 Task: Create a section Code Champions and in the section, add a milestone Website Optimization in the project TransportWorks.
Action: Mouse pressed left at (20, 63)
Screenshot: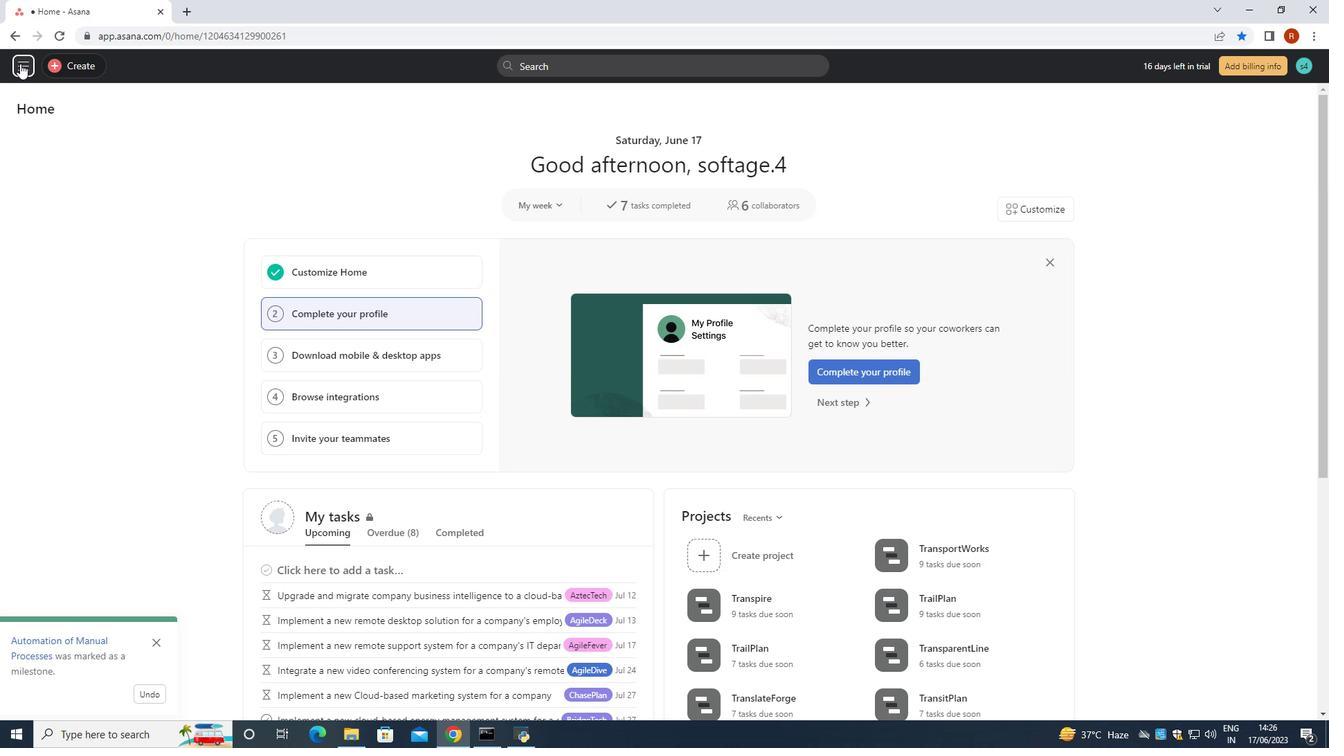 
Action: Mouse moved to (70, 103)
Screenshot: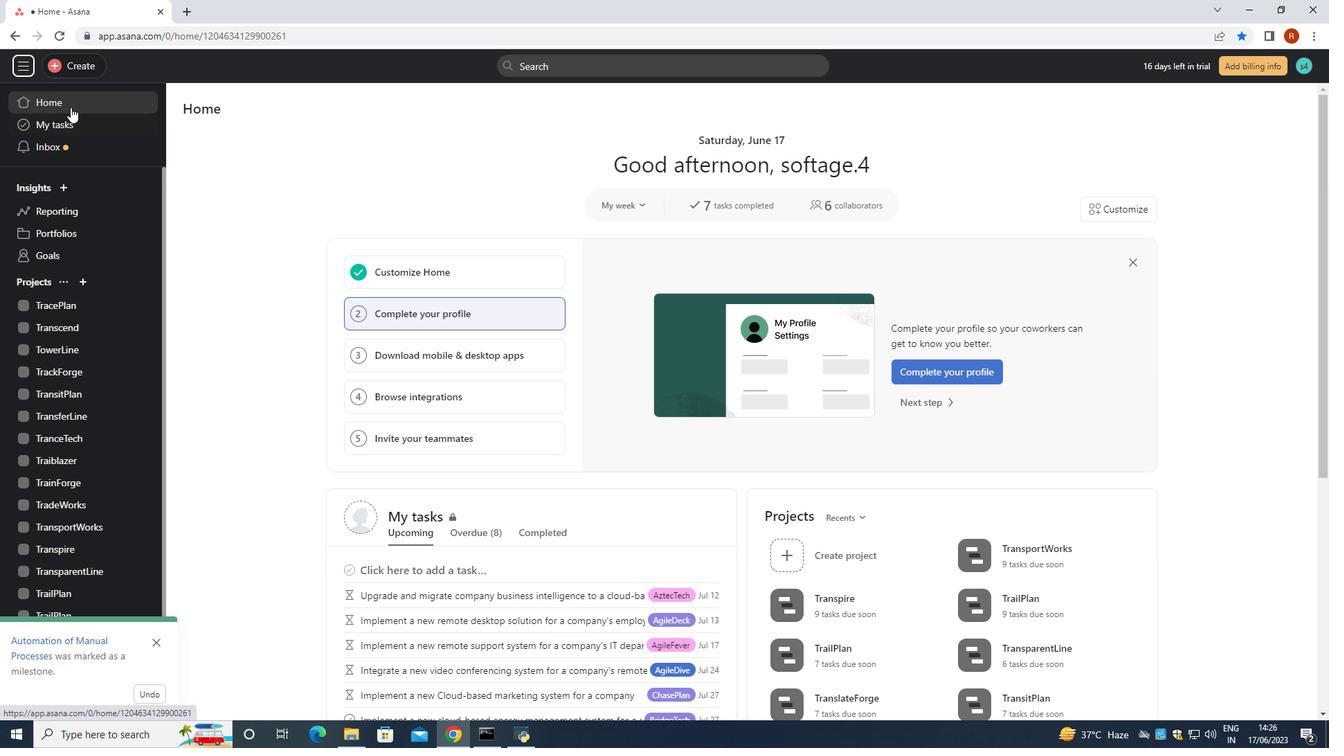 
Action: Mouse pressed left at (70, 103)
Screenshot: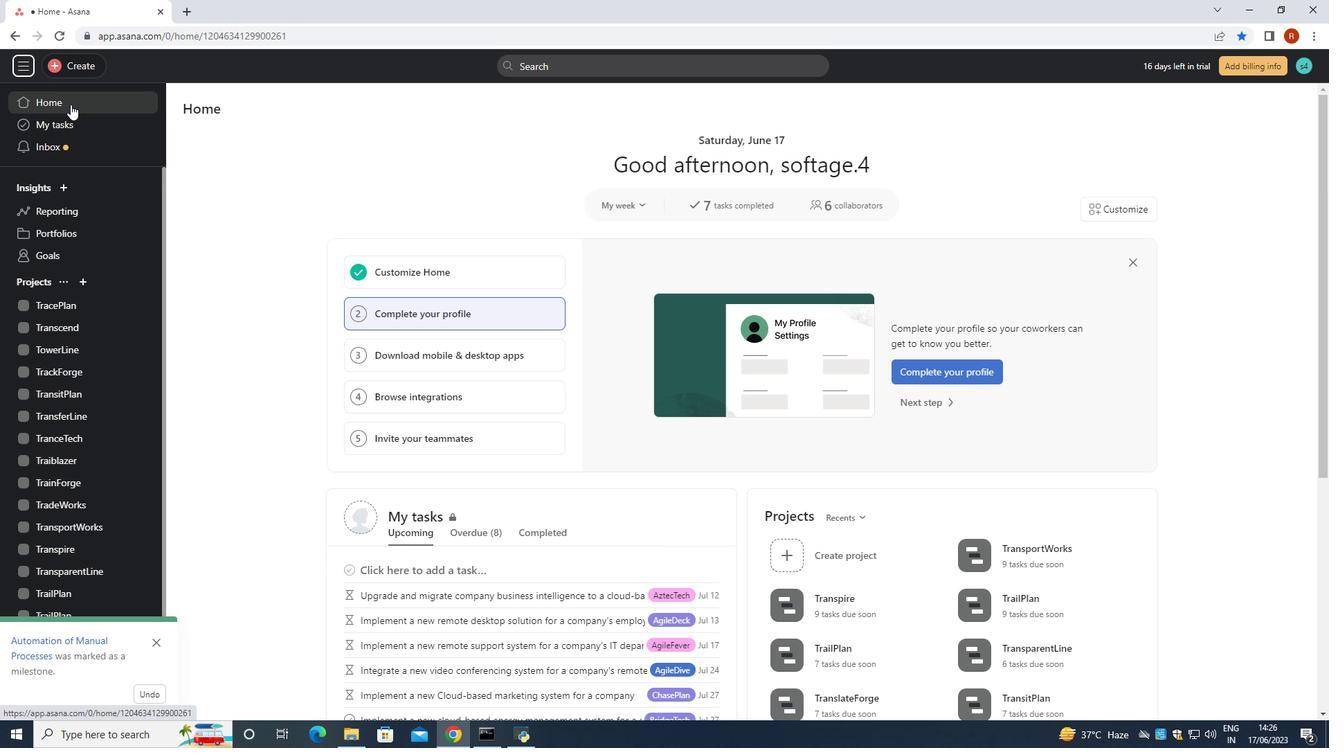 
Action: Mouse moved to (76, 522)
Screenshot: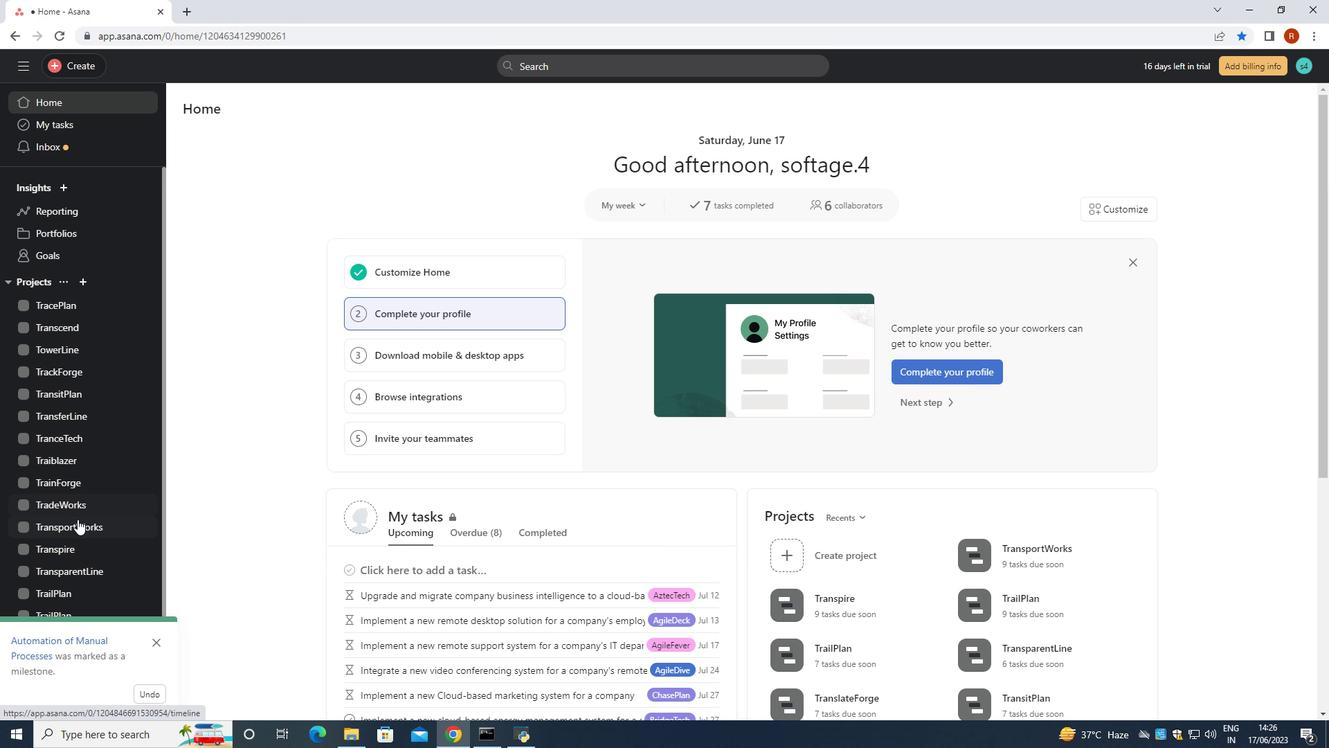 
Action: Mouse pressed left at (76, 522)
Screenshot: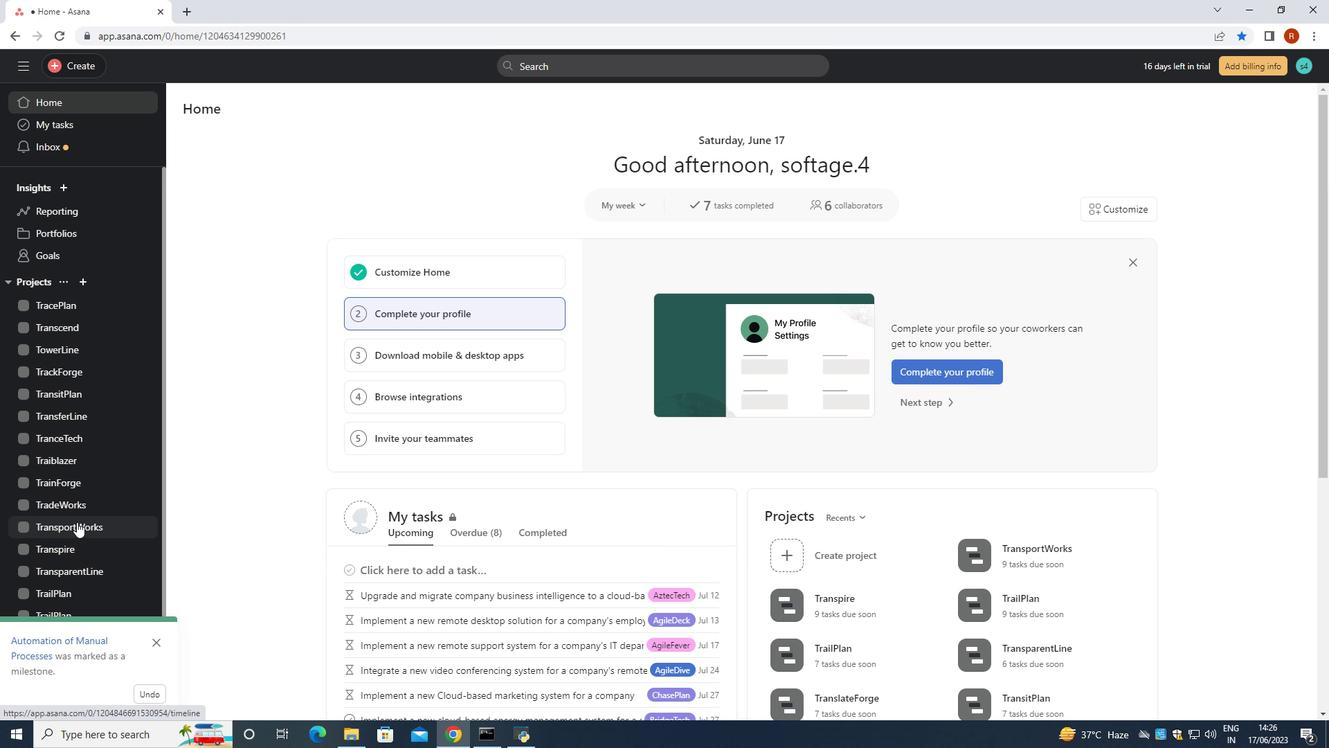 
Action: Mouse moved to (355, 615)
Screenshot: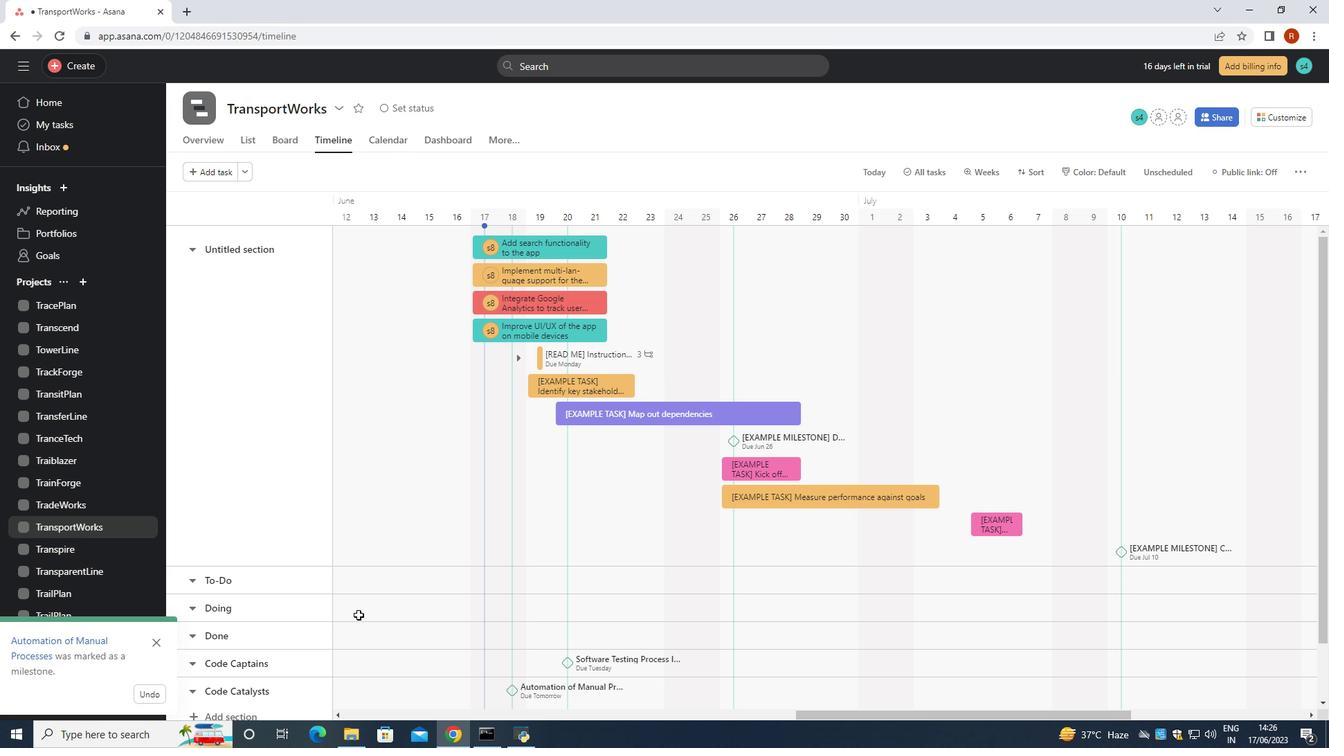 
Action: Mouse scrolled (355, 615) with delta (0, 0)
Screenshot: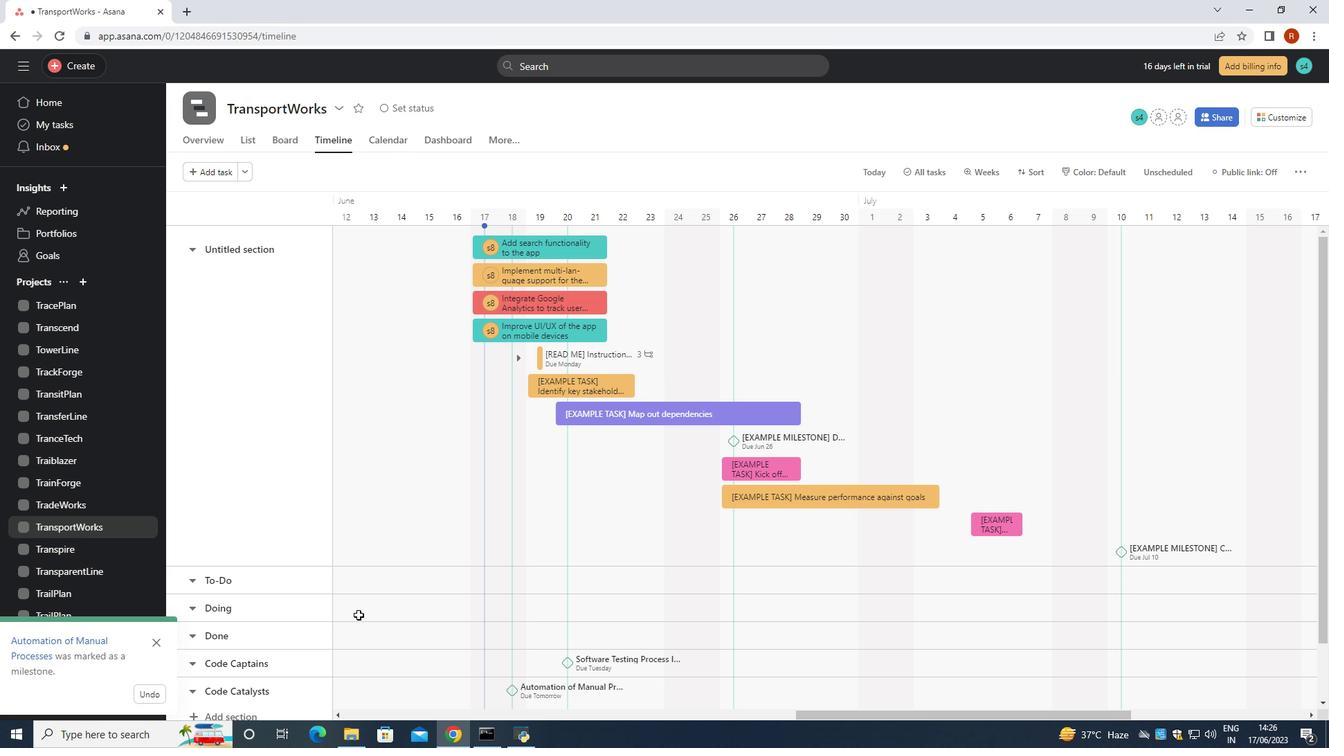 
Action: Mouse moved to (349, 615)
Screenshot: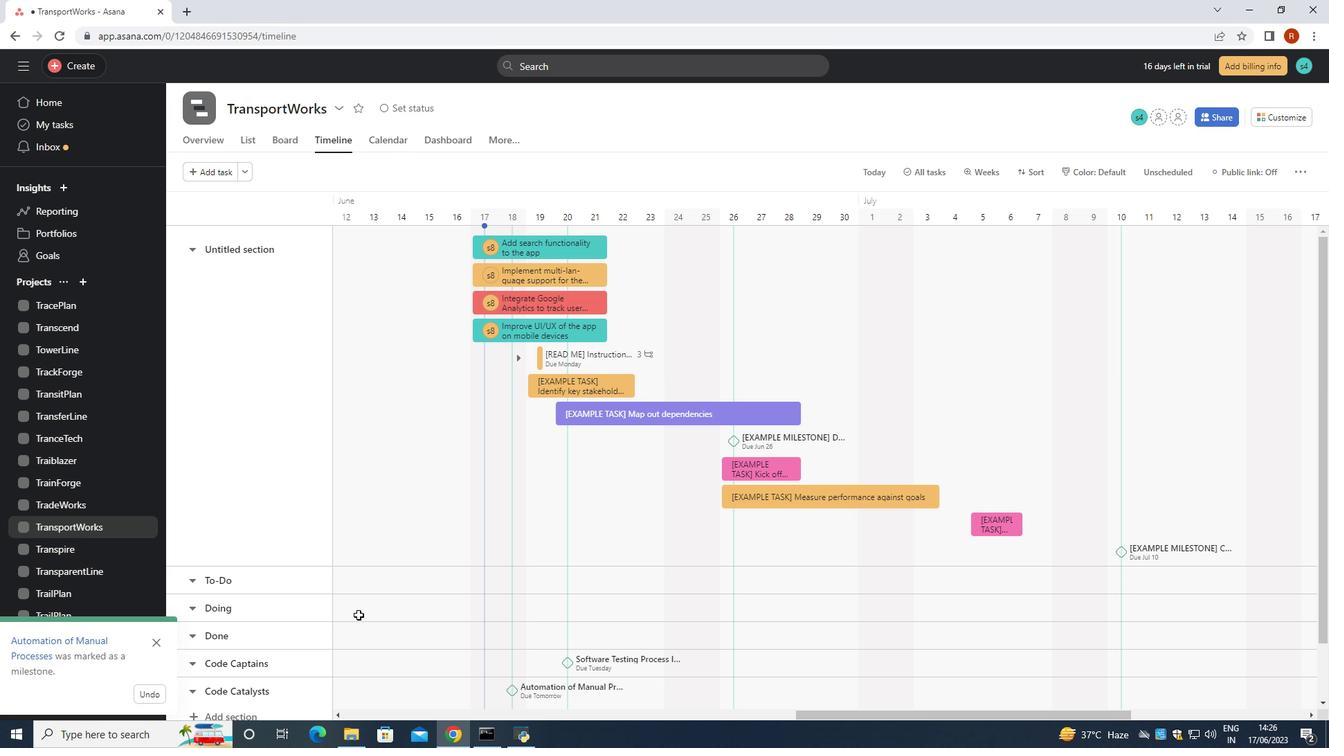 
Action: Mouse scrolled (349, 614) with delta (0, 0)
Screenshot: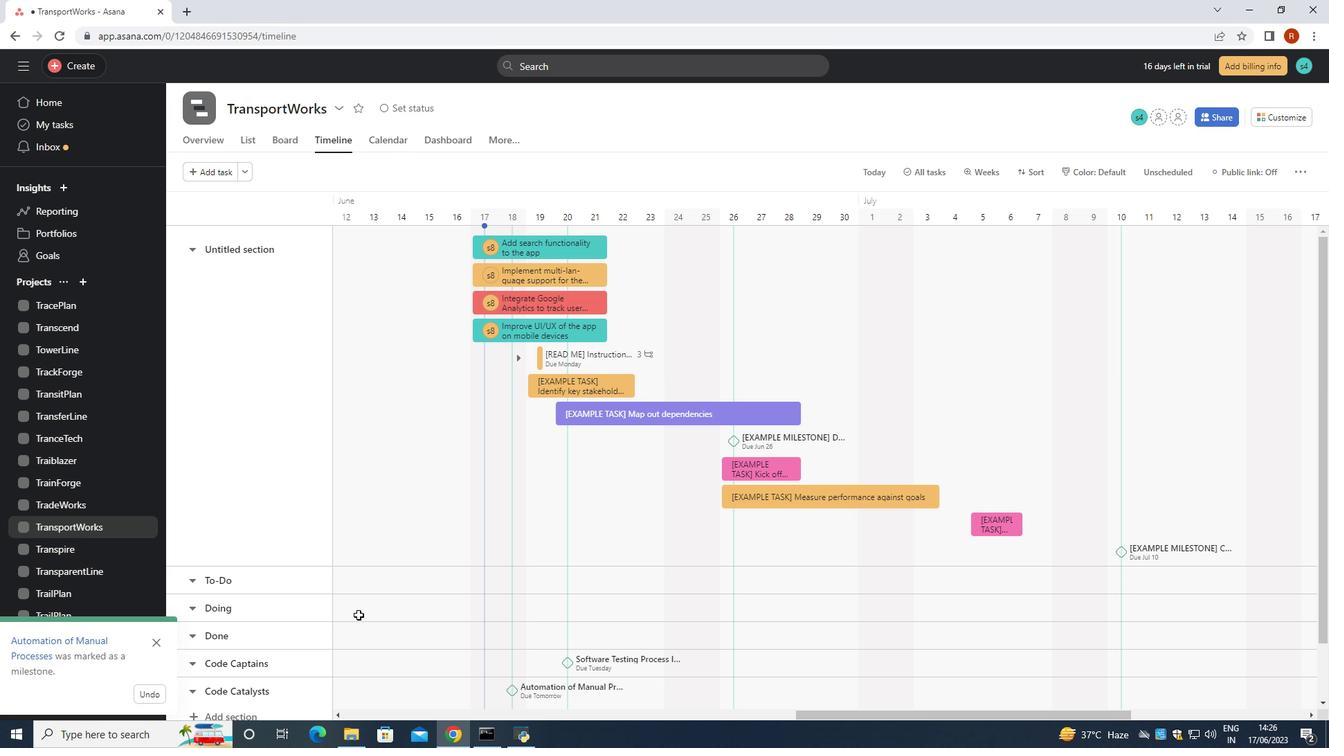 
Action: Mouse moved to (342, 612)
Screenshot: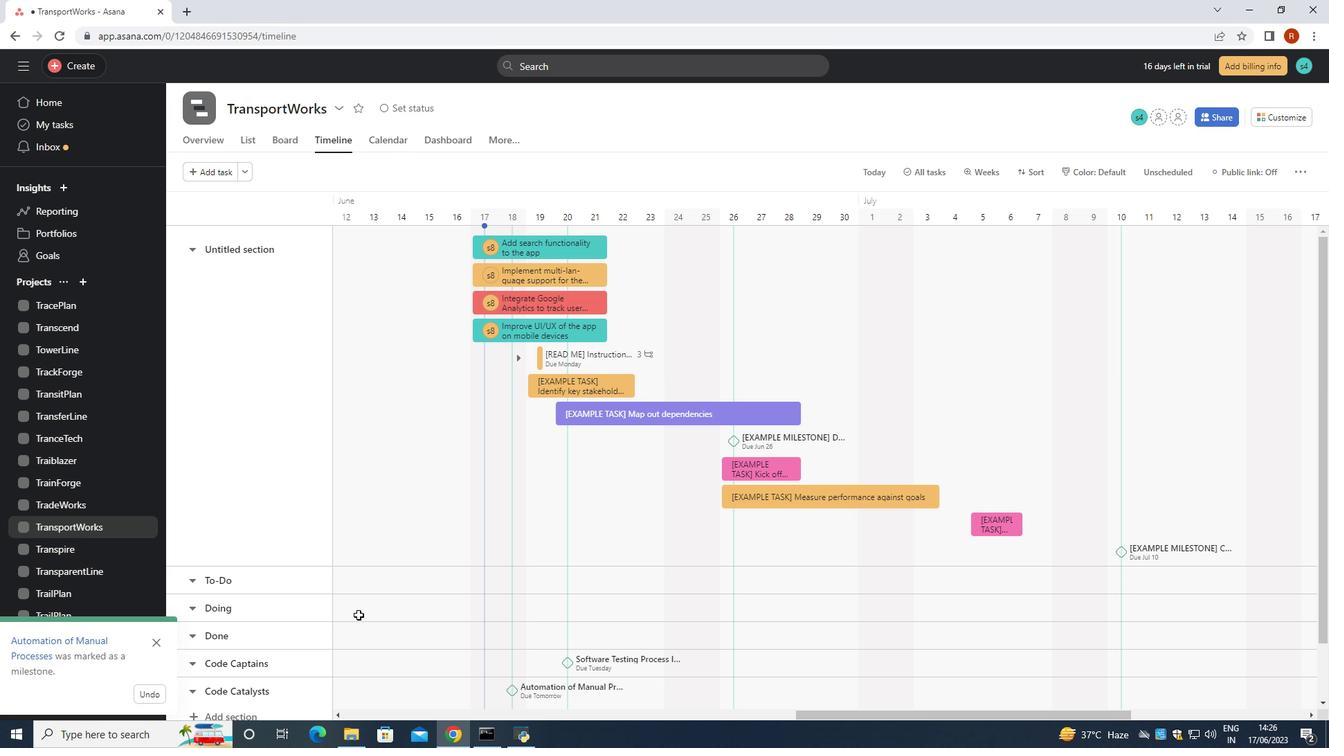 
Action: Mouse scrolled (342, 611) with delta (0, 0)
Screenshot: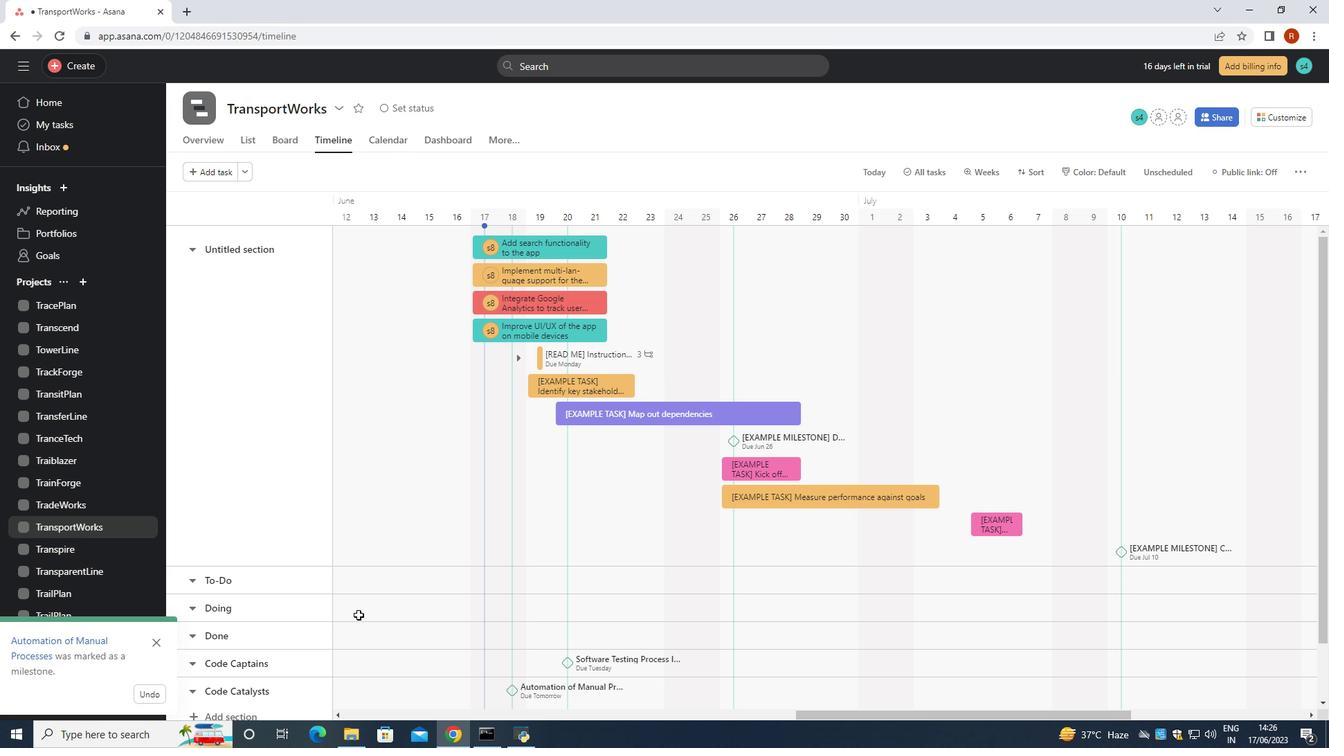 
Action: Mouse moved to (330, 608)
Screenshot: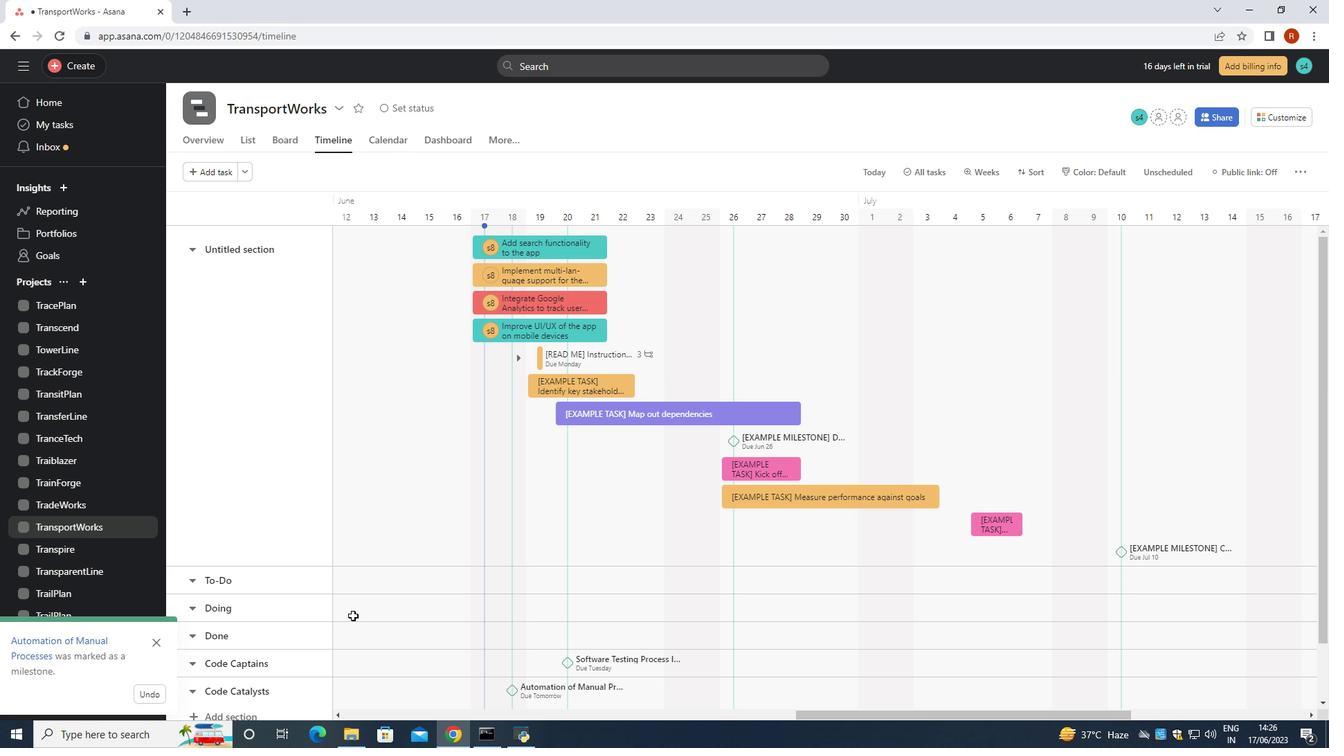 
Action: Mouse scrolled (331, 608) with delta (0, 0)
Screenshot: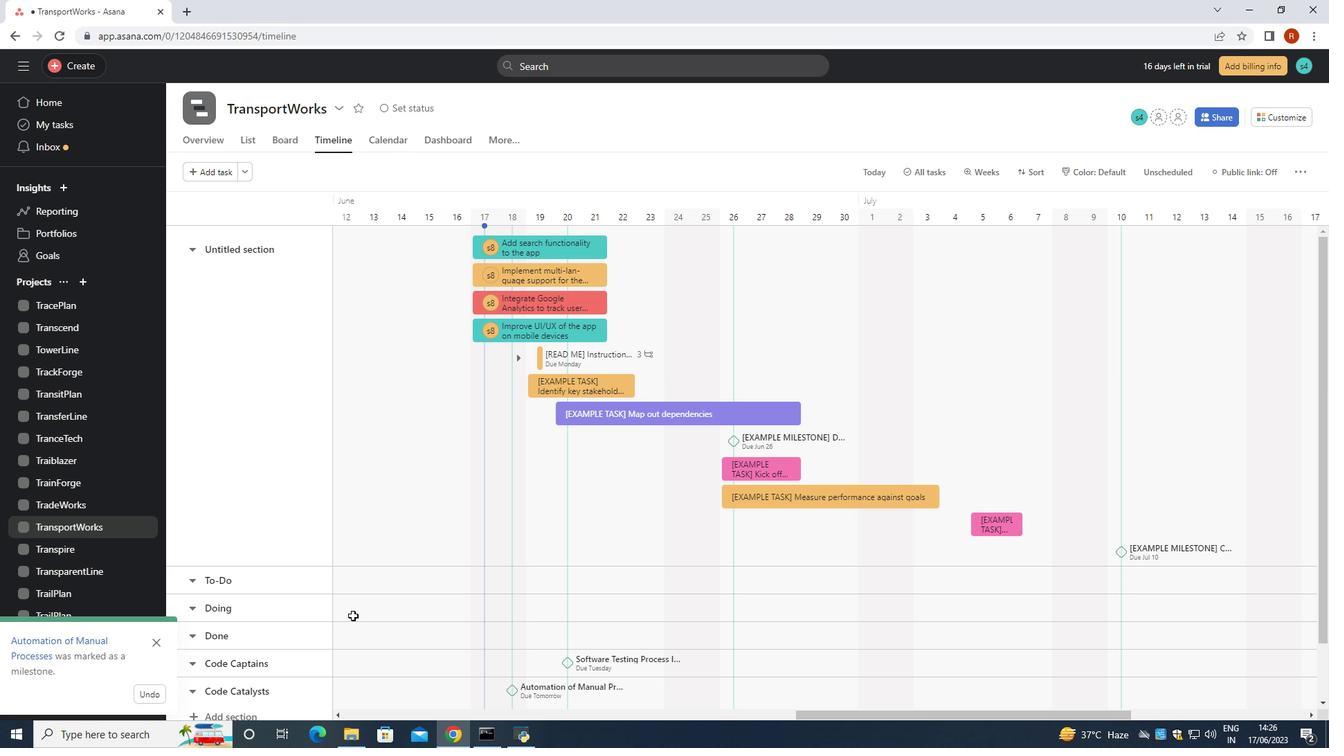 
Action: Mouse moved to (246, 646)
Screenshot: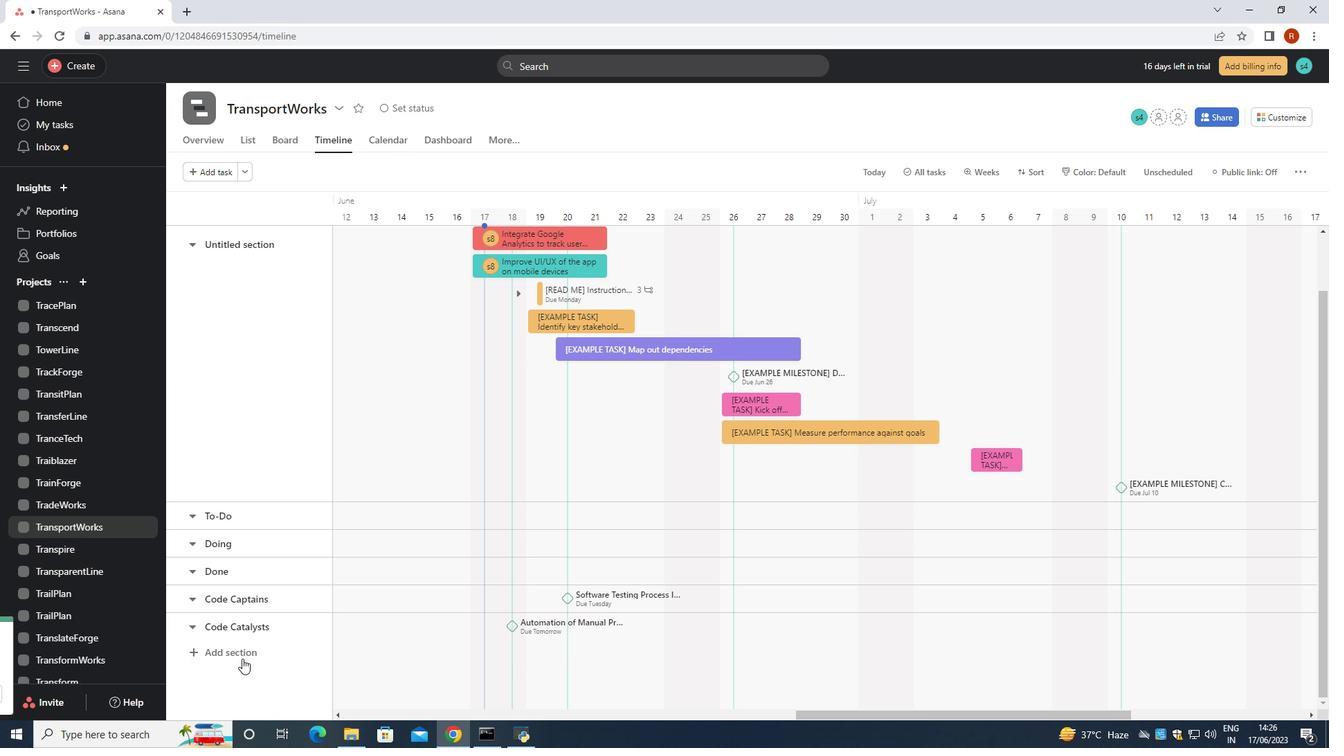 
Action: Mouse pressed left at (246, 646)
Screenshot: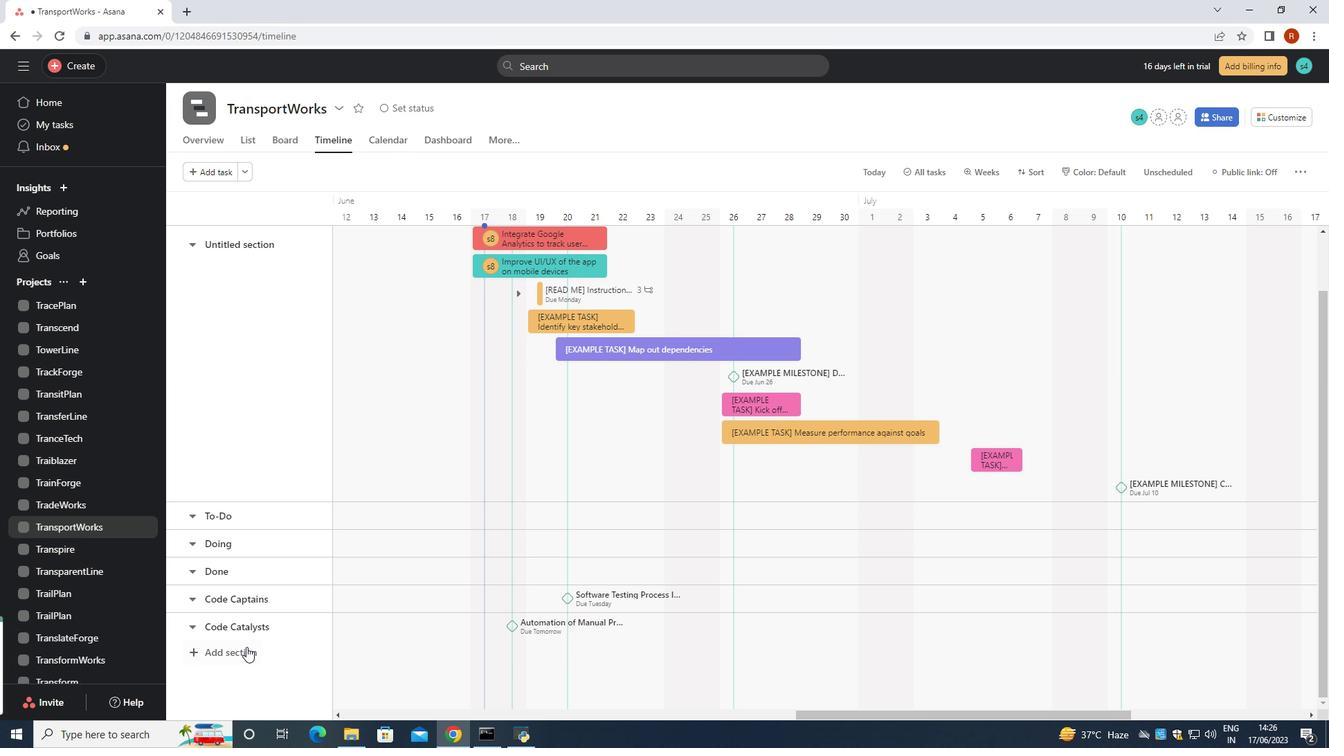 
Action: Mouse moved to (708, 527)
Screenshot: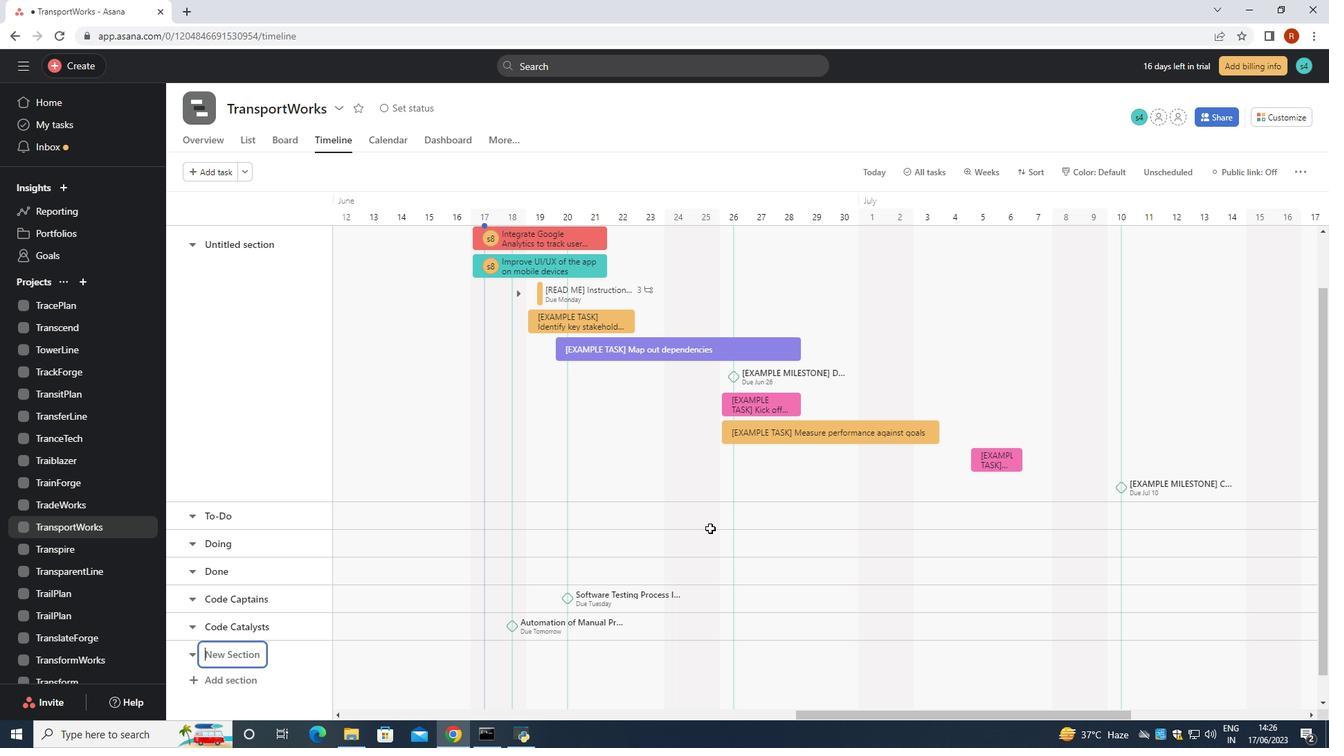 
Action: Key pressed <Key.shift>Code<Key.space><Key.shift>Champions<Key.space>
Screenshot: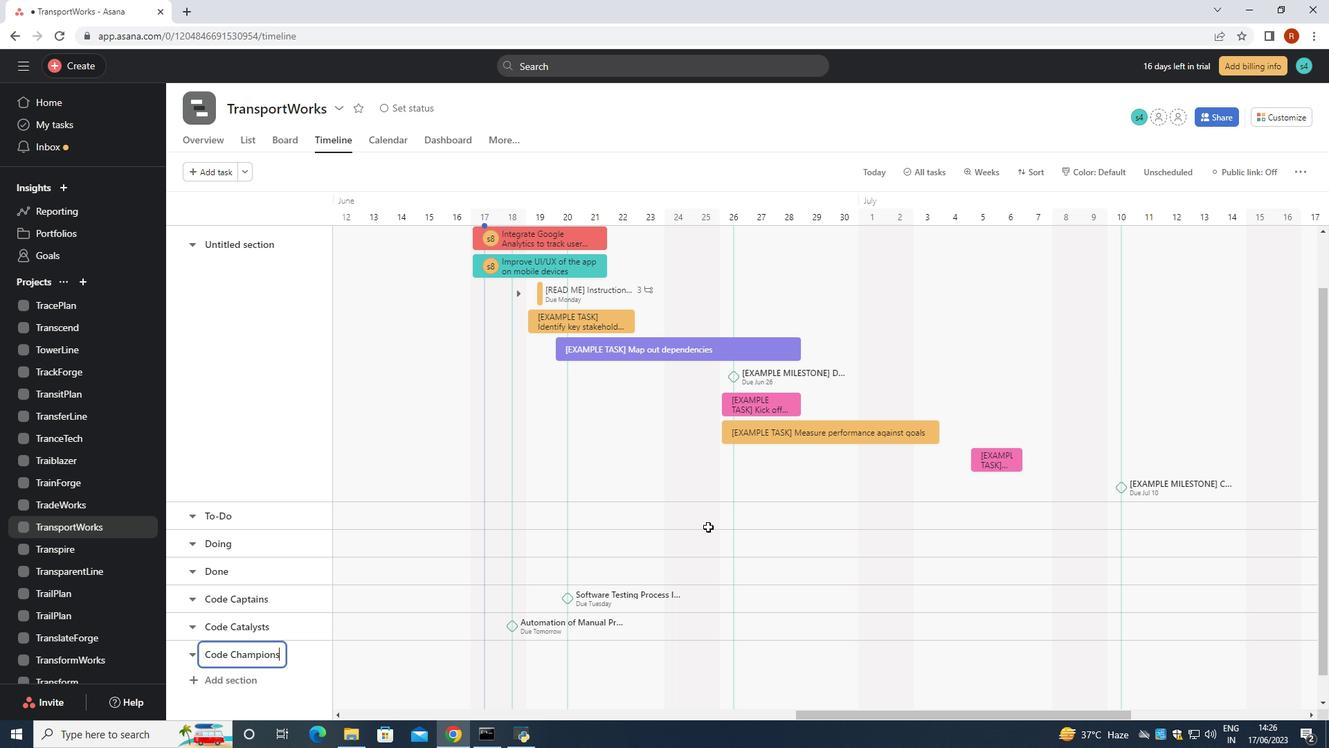 
Action: Mouse moved to (457, 664)
Screenshot: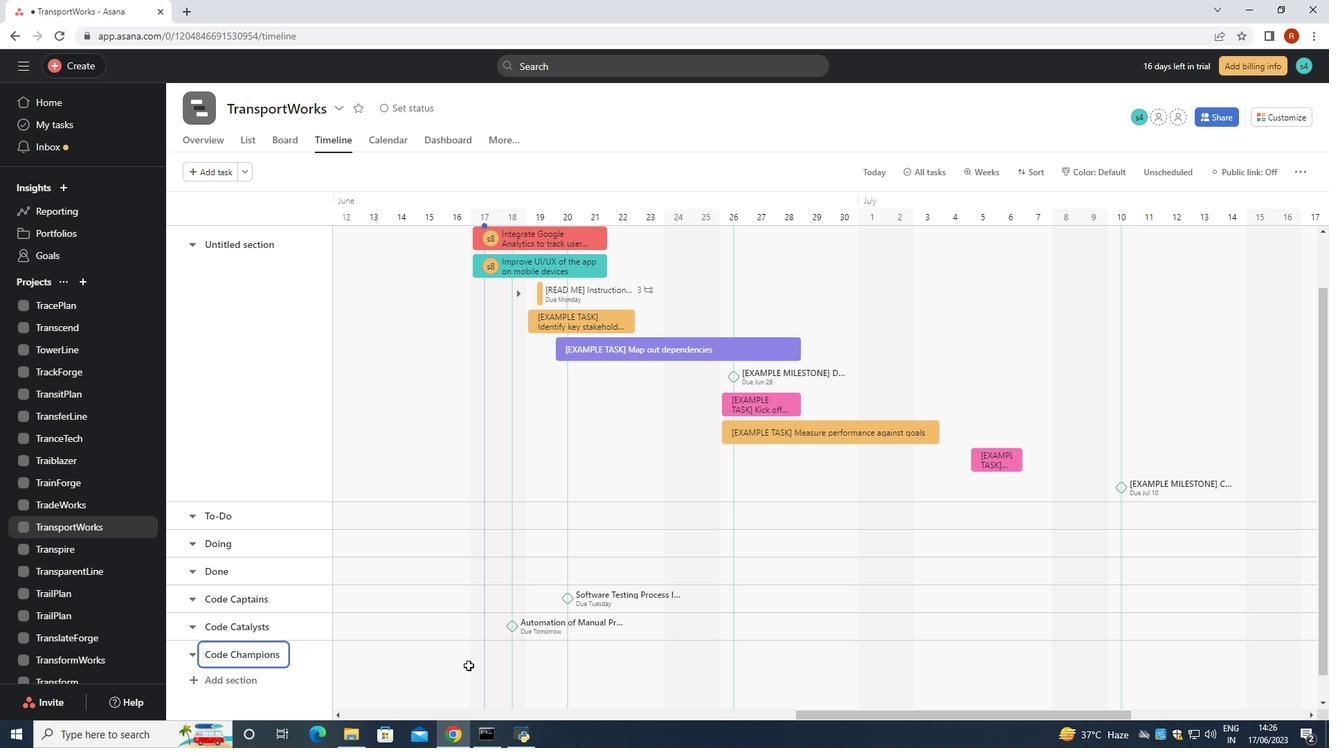 
Action: Mouse pressed left at (457, 664)
Screenshot: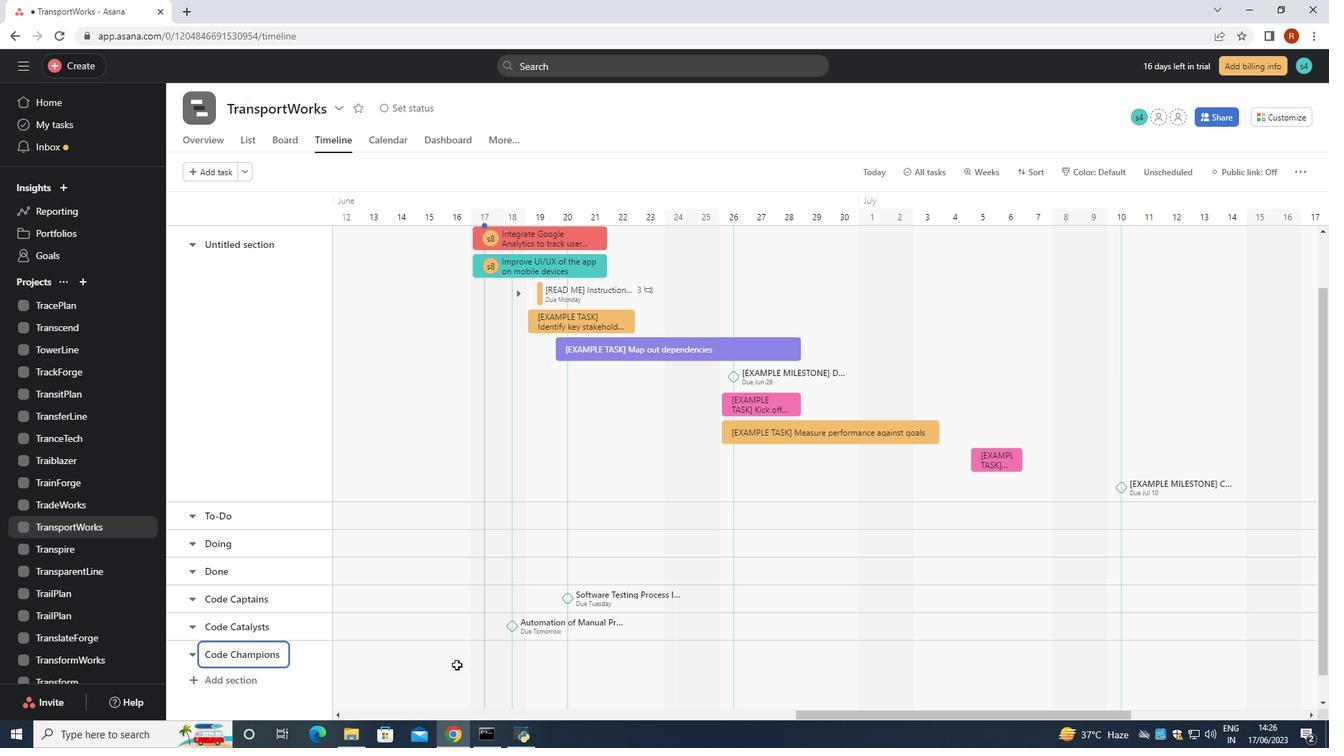 
Action: Mouse moved to (456, 664)
Screenshot: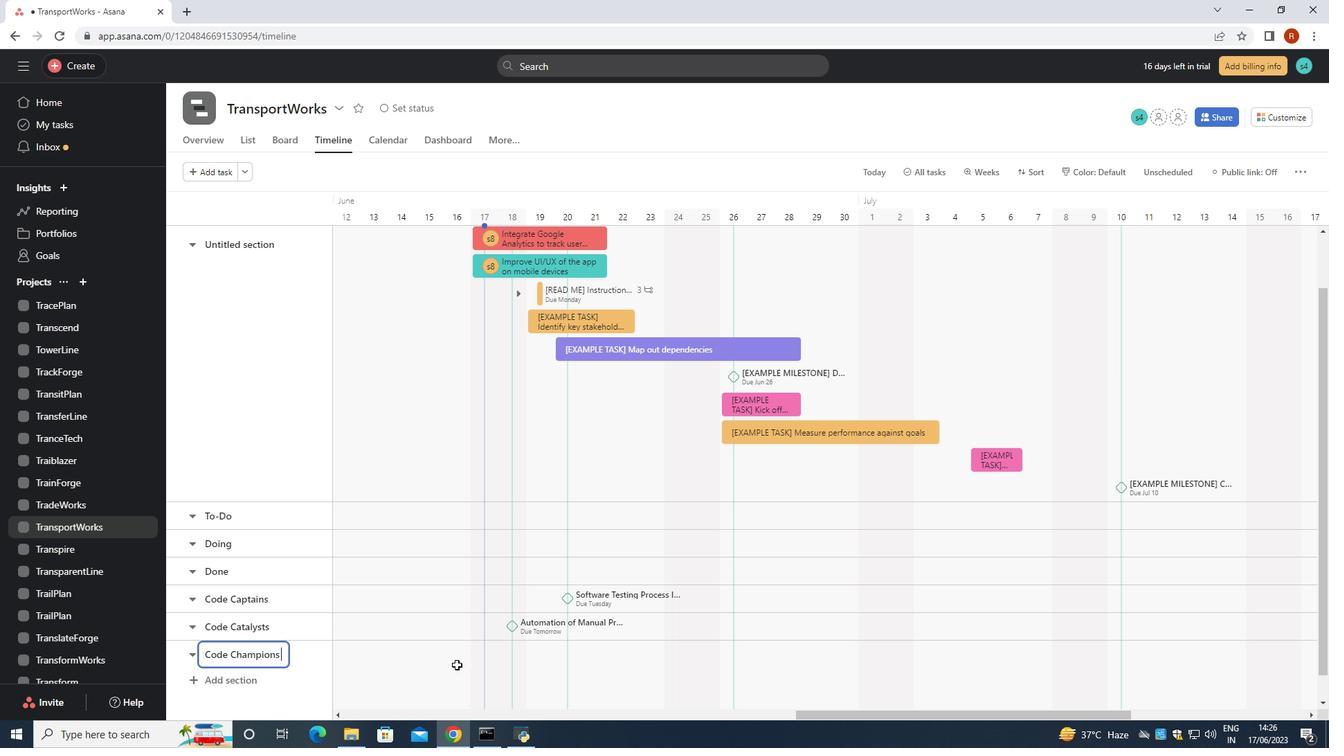 
Action: Key pressed <Key.shift><Key.shift><Key.shift><Key.shift><Key.shift><Key.shift><Key.shift>Website<Key.space><Key.shift><Key.shift>Optimization<Key.space><Key.enter>
Screenshot: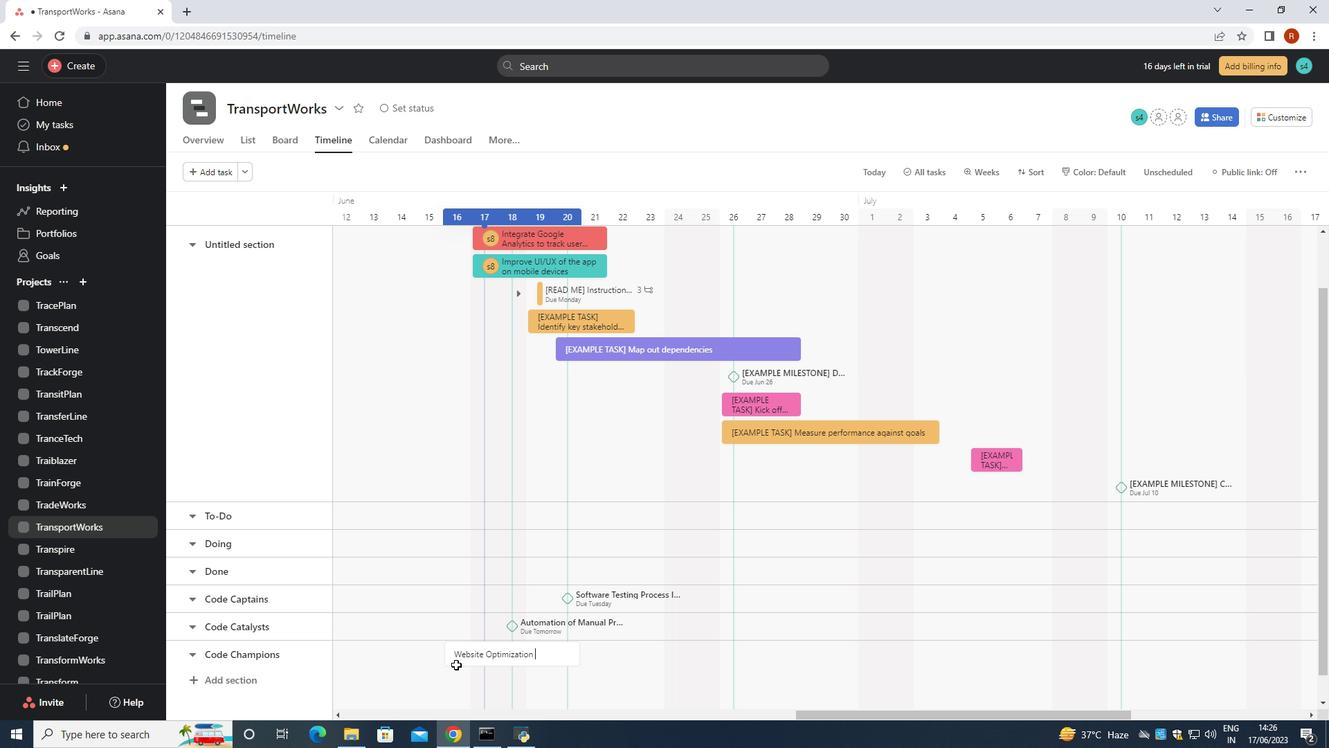 
Action: Mouse moved to (551, 656)
Screenshot: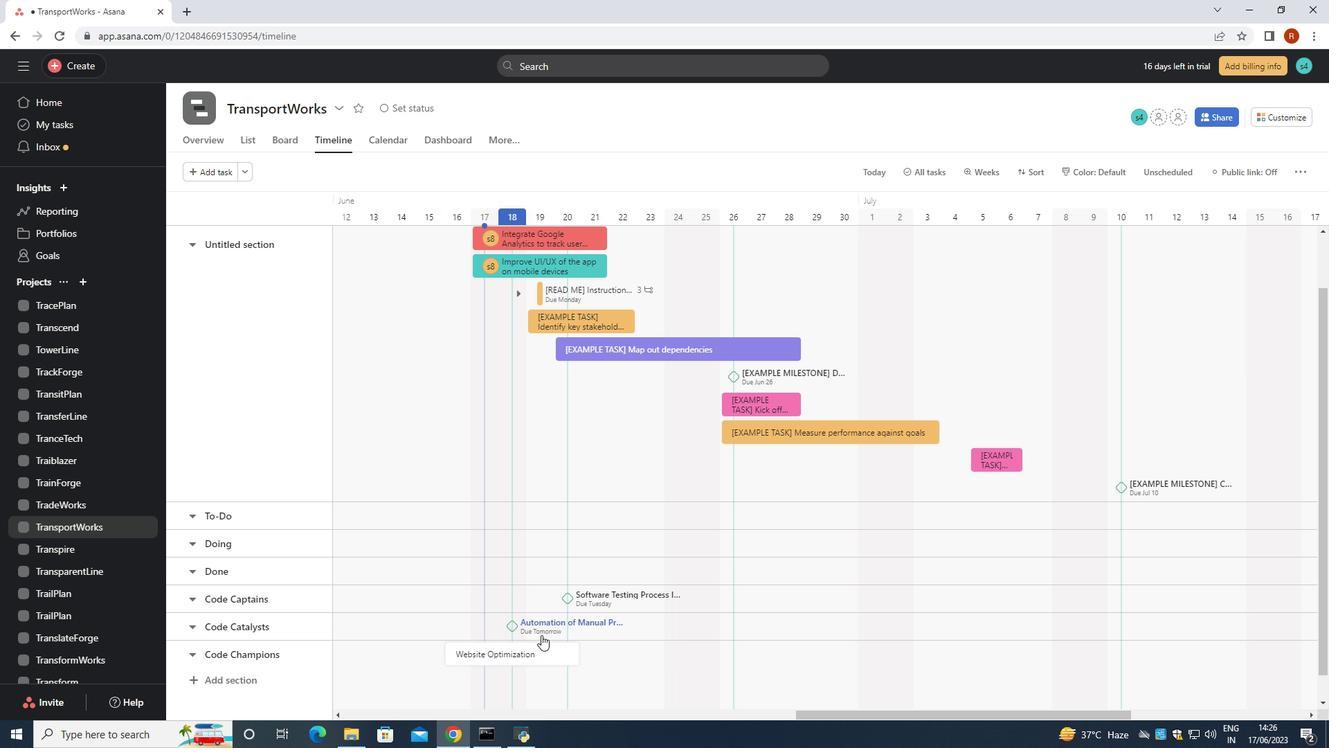 
Action: Mouse pressed right at (551, 656)
Screenshot: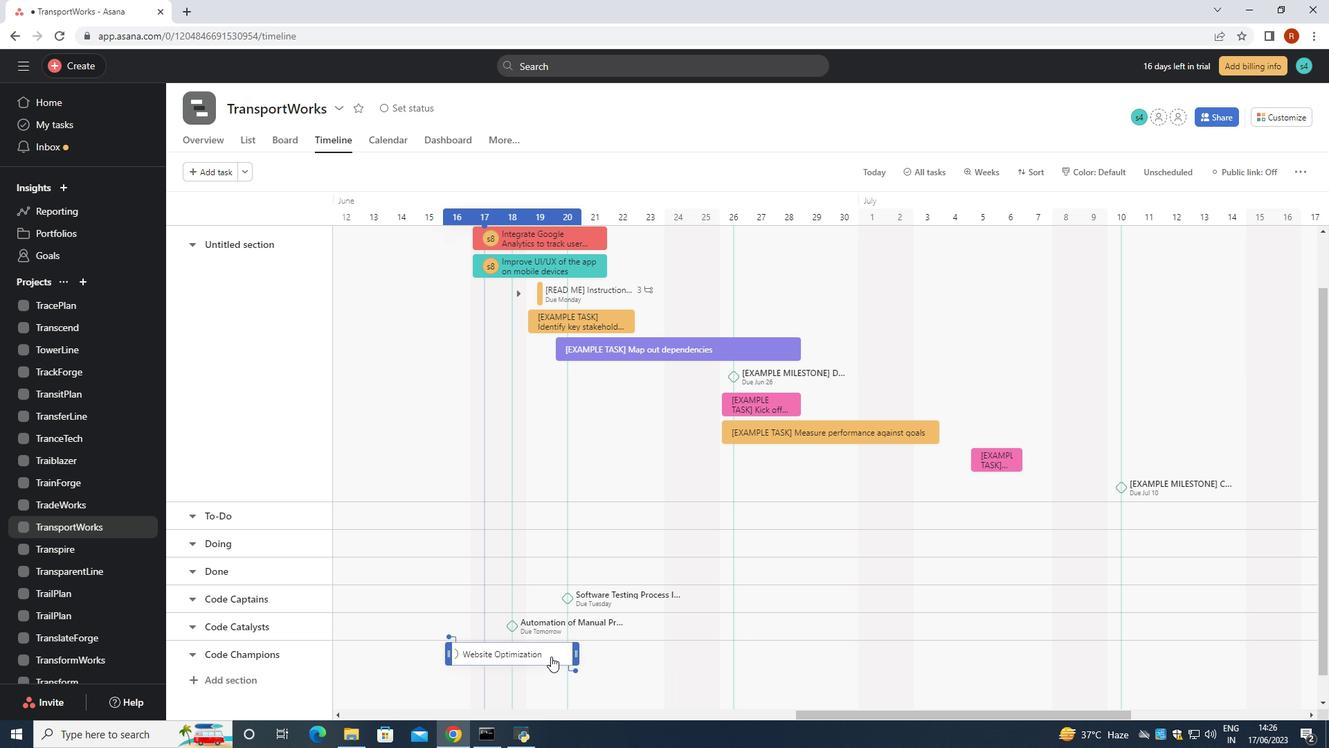 
Action: Mouse moved to (601, 585)
Screenshot: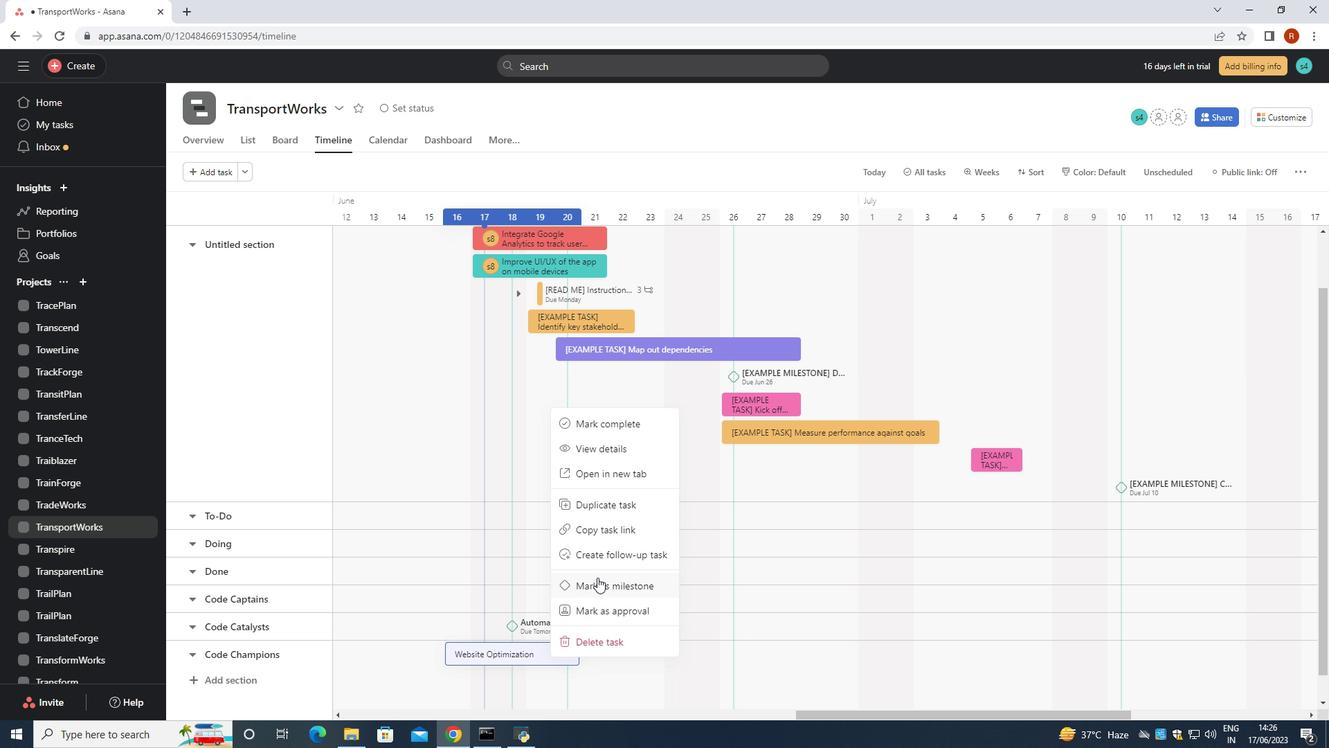 
Action: Mouse pressed left at (601, 585)
Screenshot: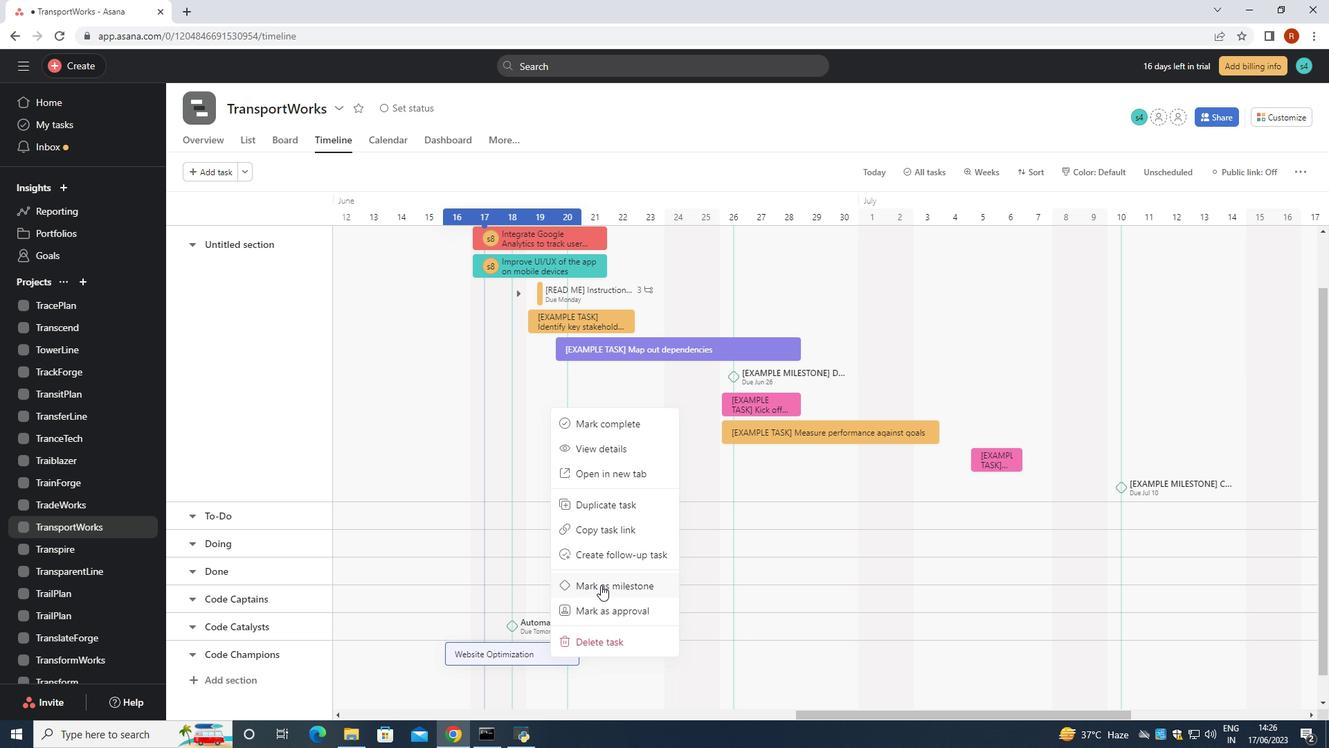 
Action: Mouse moved to (526, 607)
Screenshot: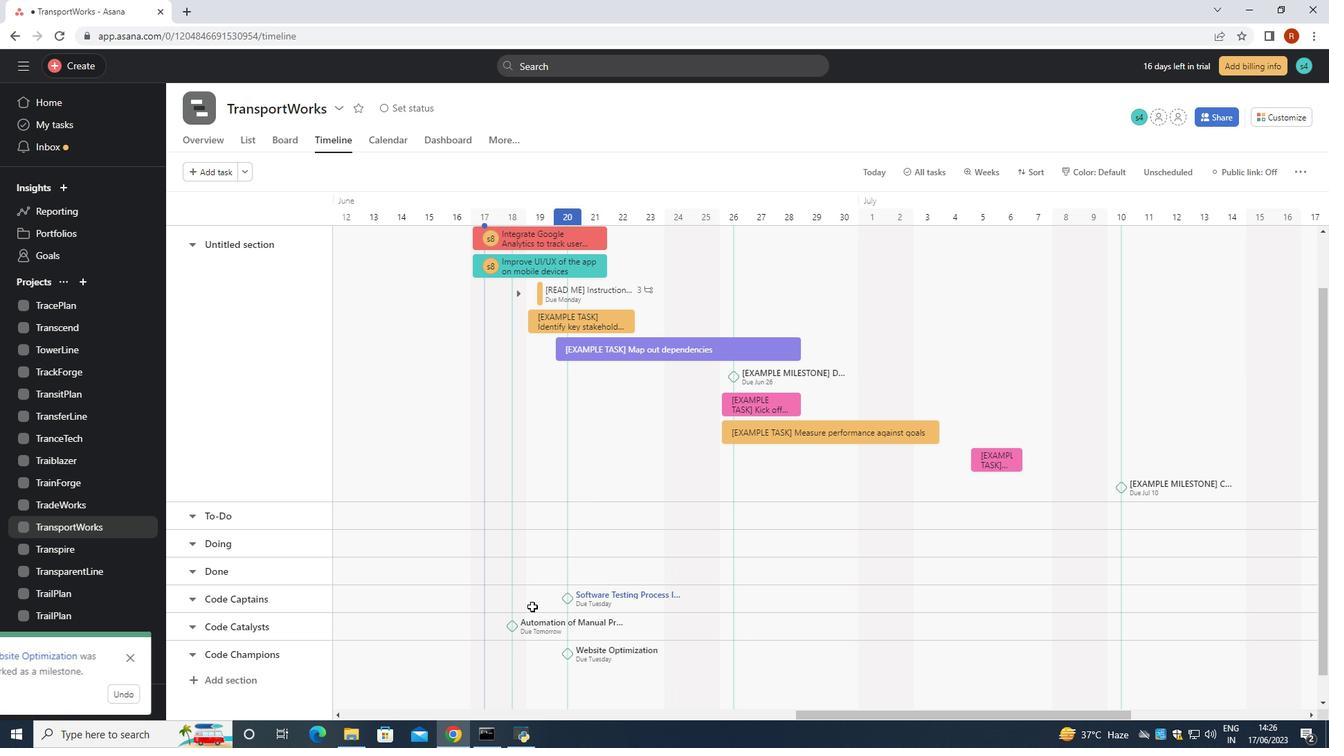 
